 Task: Add Attachment from Trello to Card Card0000000142 in Board Board0000000036 in Workspace WS0000000012 in Trello. Add Cover Blue to Card Card0000000142 in Board Board0000000036 in Workspace WS0000000012 in Trello. Add "Copy Card To …" Button titled Button0000000142 to "bottom" of the list "To Do" to Card Card0000000142 in Board Board0000000036 in Workspace WS0000000012 in Trello. Add Description DS0000000142 to Card Card0000000142 in Board Board0000000036 in Workspace WS0000000012 in Trello. Add Comment CM0000000142 to Card Card0000000142 in Board Board0000000036 in Workspace WS0000000012 in Trello
Action: Mouse moved to (309, 240)
Screenshot: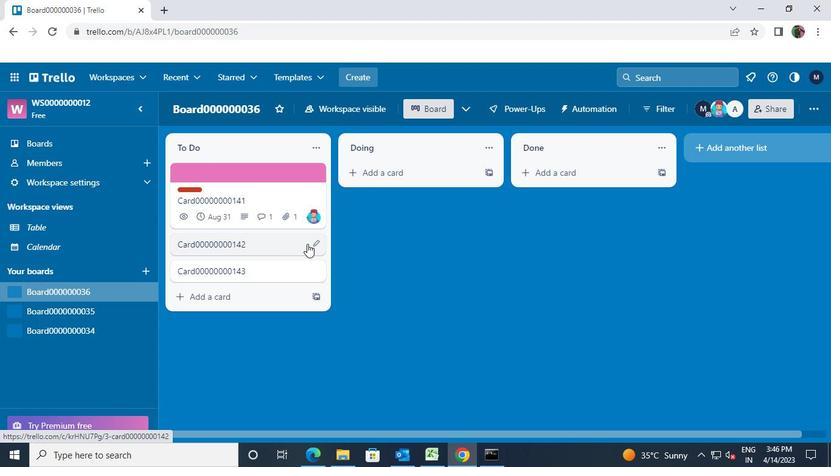 
Action: Mouse pressed left at (309, 240)
Screenshot: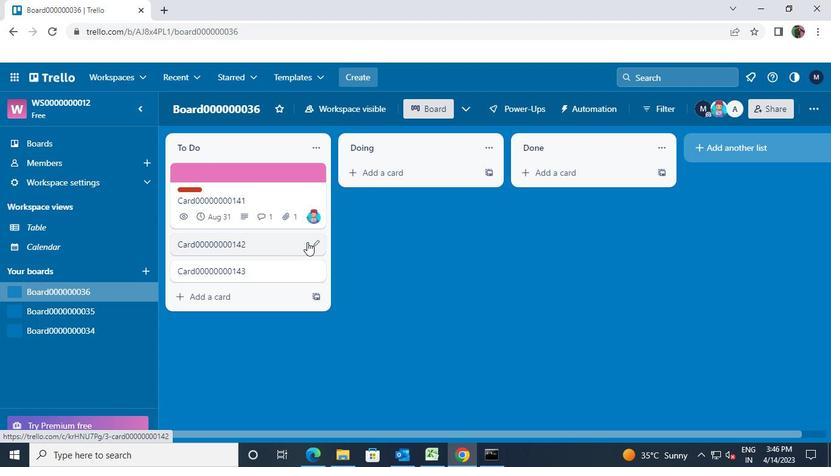 
Action: Mouse moved to (346, 239)
Screenshot: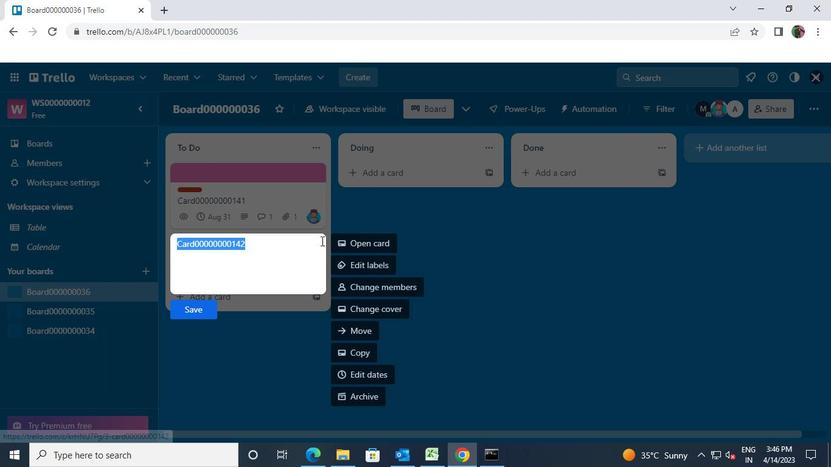 
Action: Mouse pressed left at (346, 239)
Screenshot: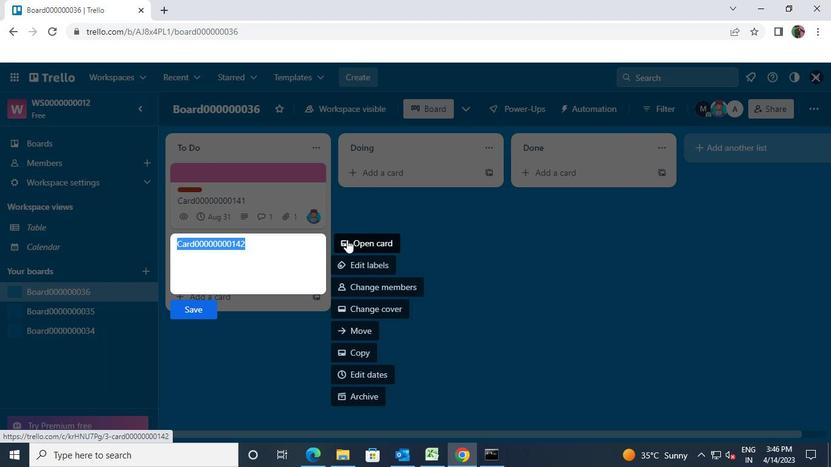 
Action: Mouse moved to (551, 272)
Screenshot: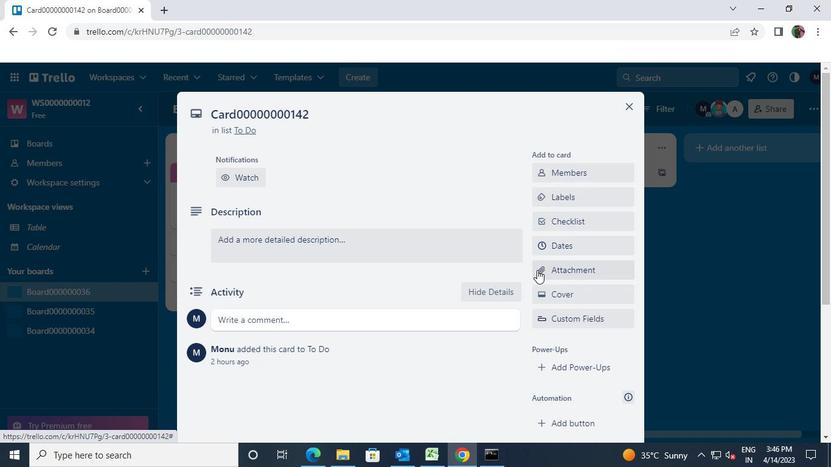 
Action: Mouse pressed left at (551, 272)
Screenshot: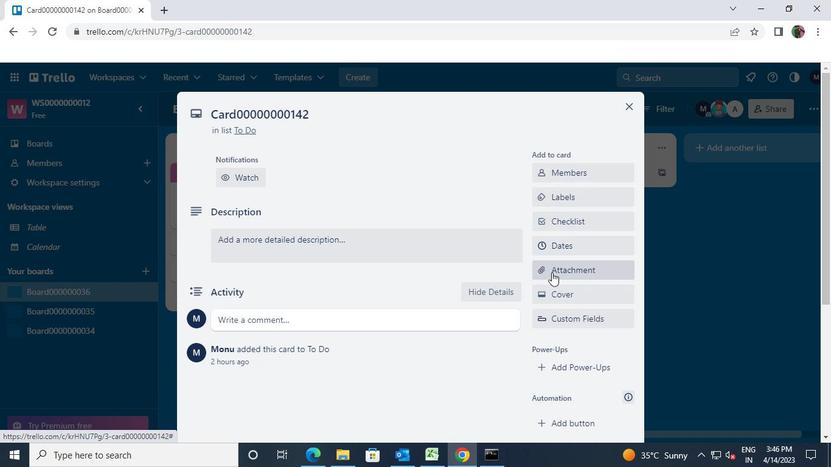
Action: Mouse moved to (564, 127)
Screenshot: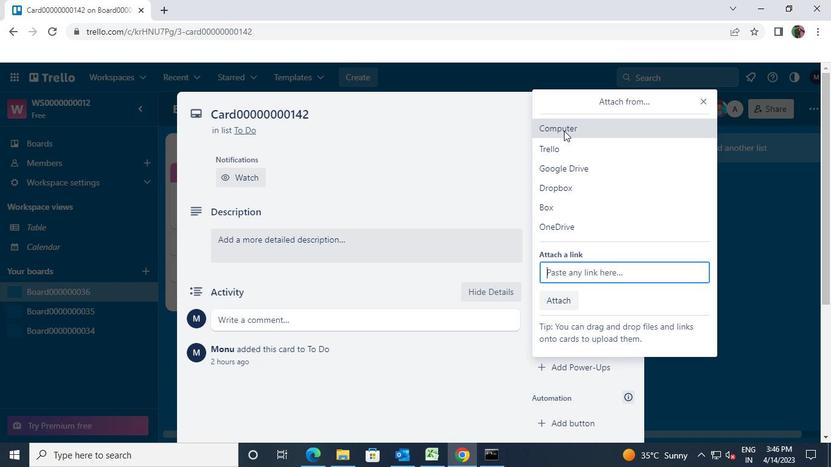 
Action: Mouse pressed left at (564, 127)
Screenshot: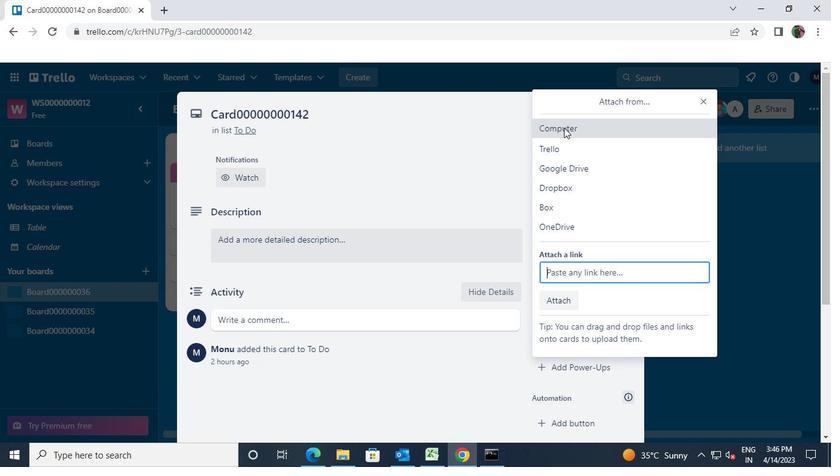 
Action: Mouse moved to (228, 114)
Screenshot: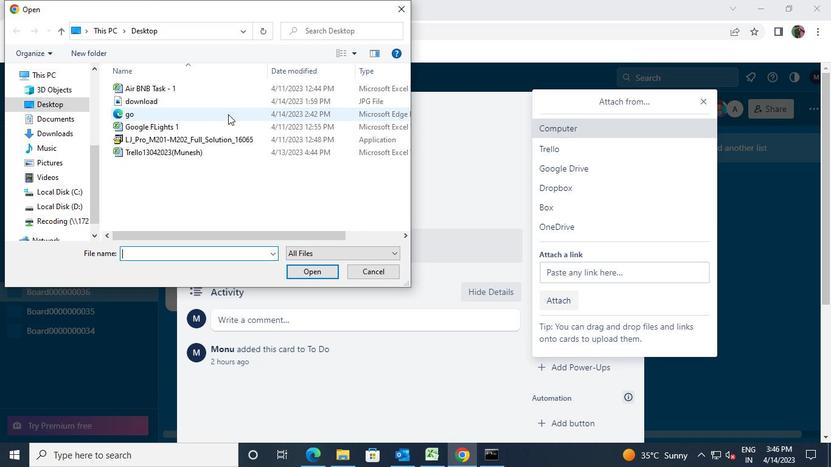 
Action: Mouse pressed left at (228, 114)
Screenshot: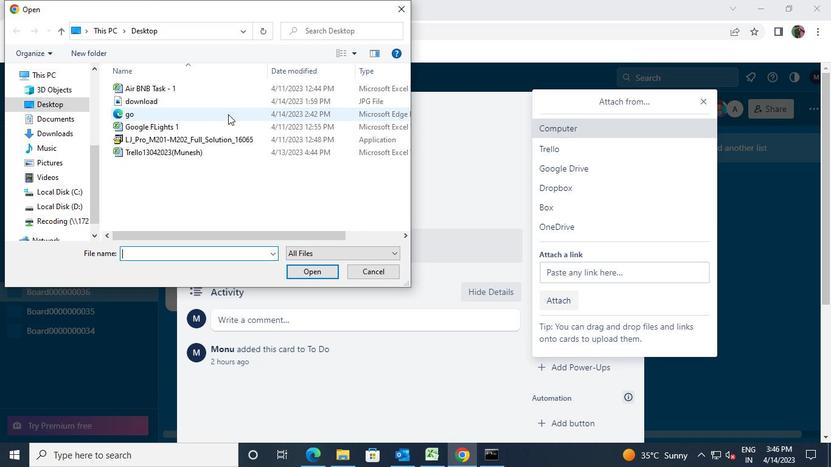 
Action: Mouse moved to (318, 268)
Screenshot: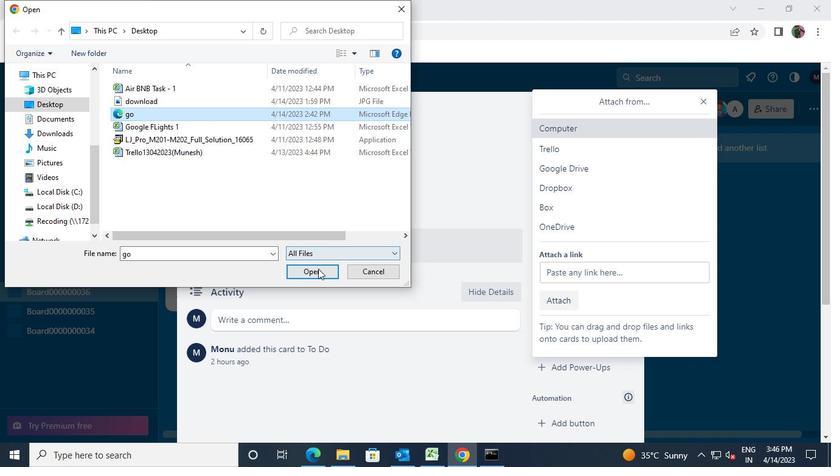 
Action: Mouse pressed left at (318, 268)
Screenshot: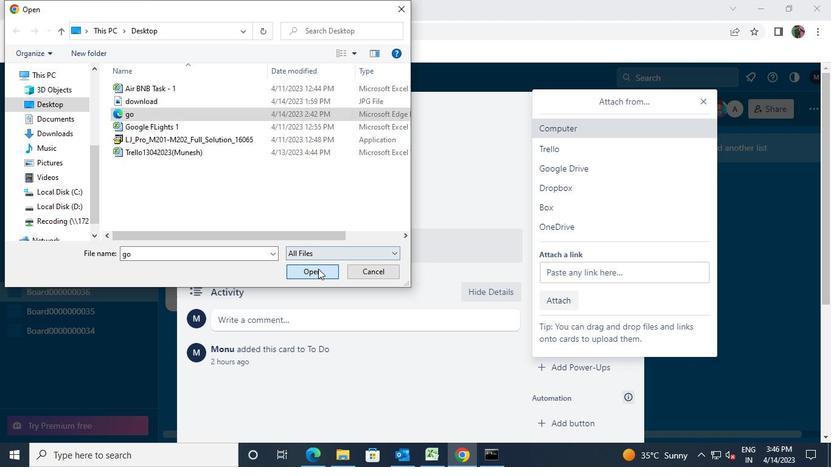 
Action: Mouse moved to (625, 102)
Screenshot: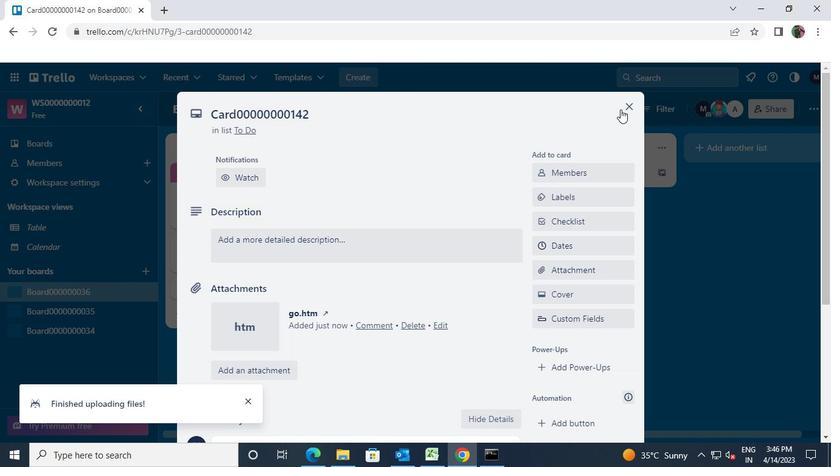 
Action: Mouse pressed left at (625, 102)
Screenshot: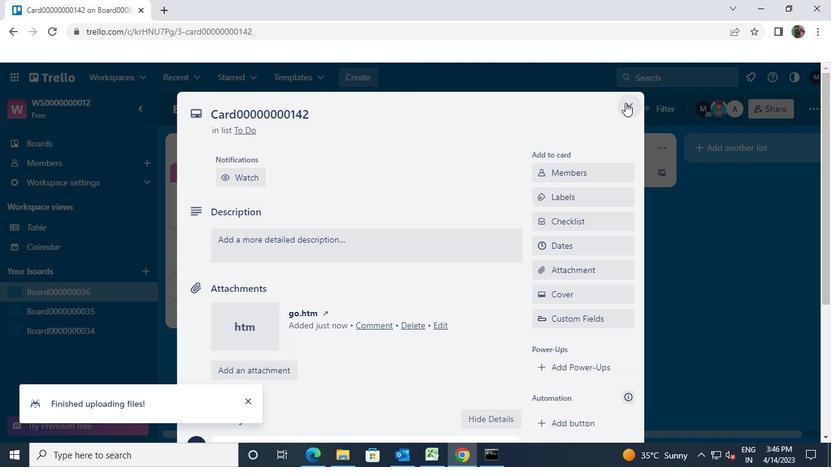 
Action: Mouse moved to (315, 241)
Screenshot: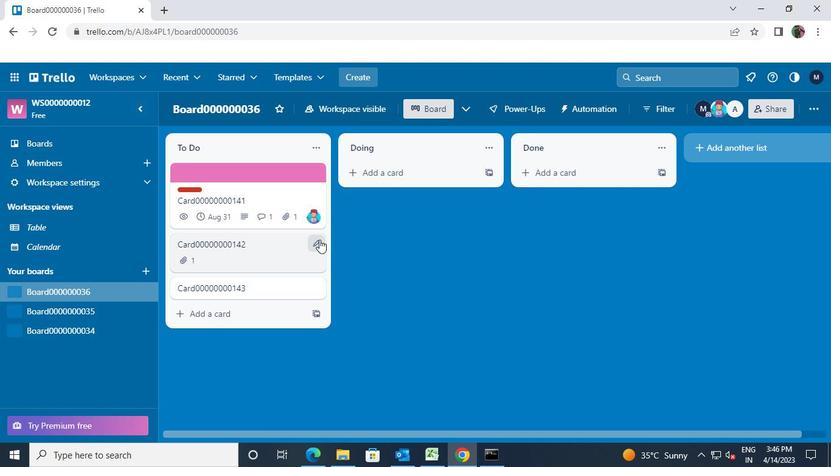 
Action: Mouse pressed left at (315, 241)
Screenshot: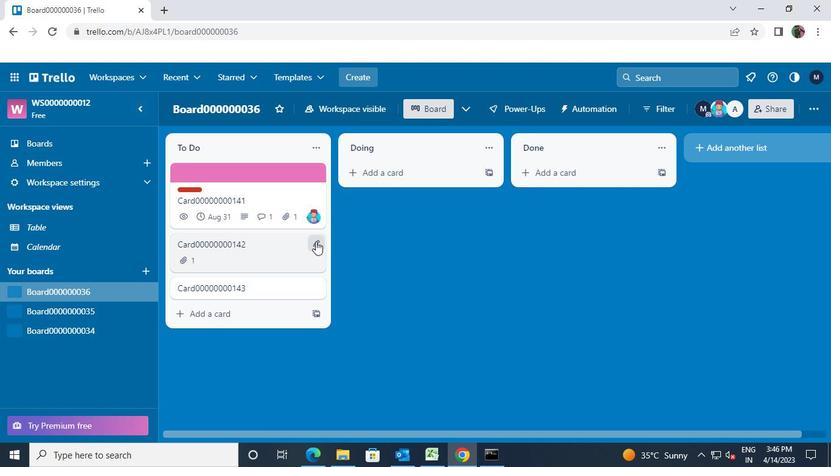 
Action: Mouse moved to (360, 303)
Screenshot: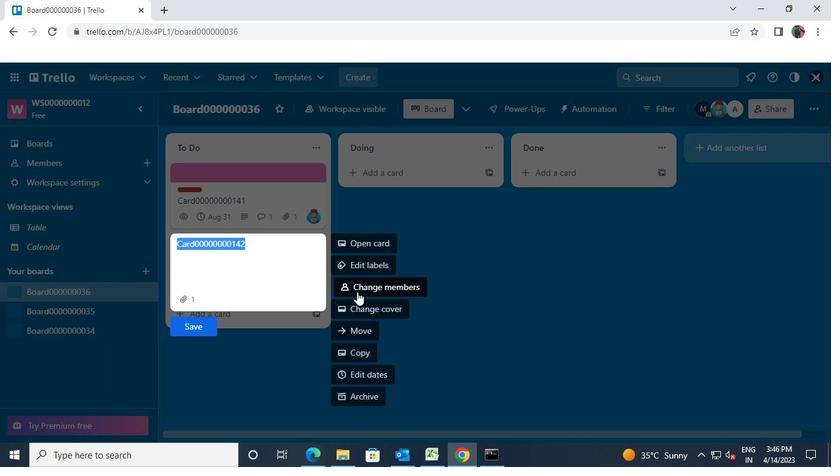 
Action: Mouse pressed left at (360, 303)
Screenshot: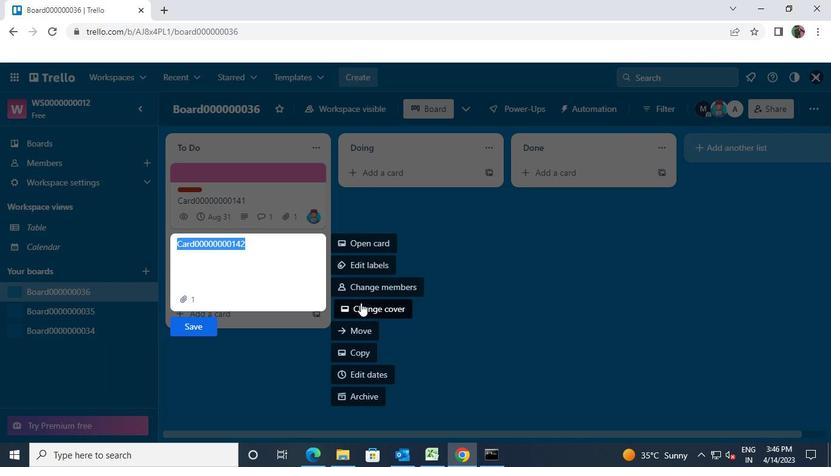 
Action: Mouse moved to (352, 228)
Screenshot: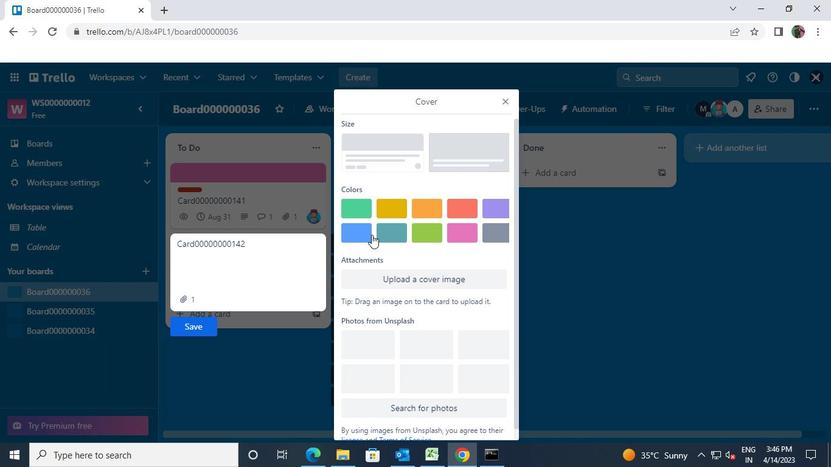 
Action: Mouse pressed left at (352, 228)
Screenshot: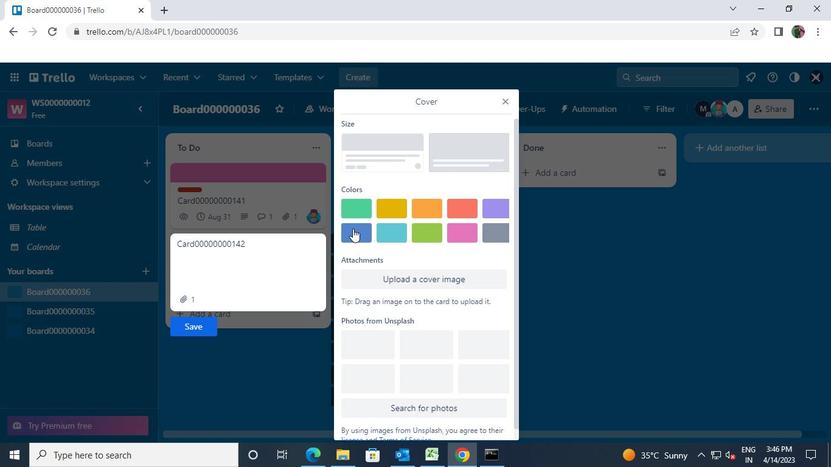 
Action: Mouse moved to (208, 343)
Screenshot: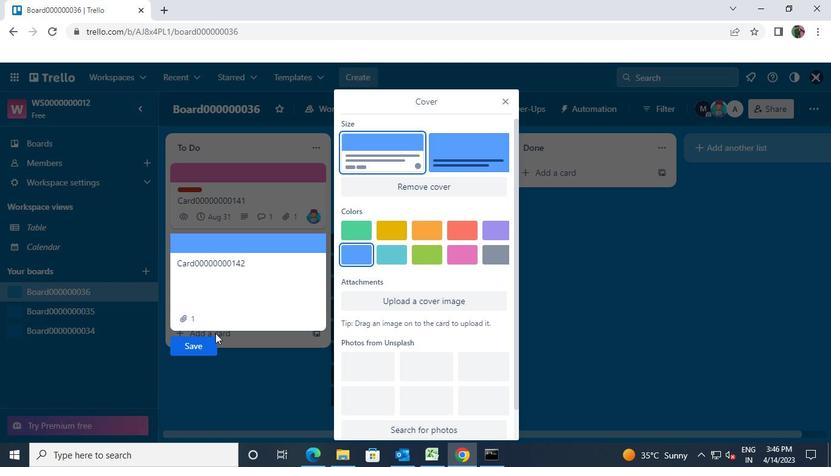 
Action: Mouse pressed left at (208, 343)
Screenshot: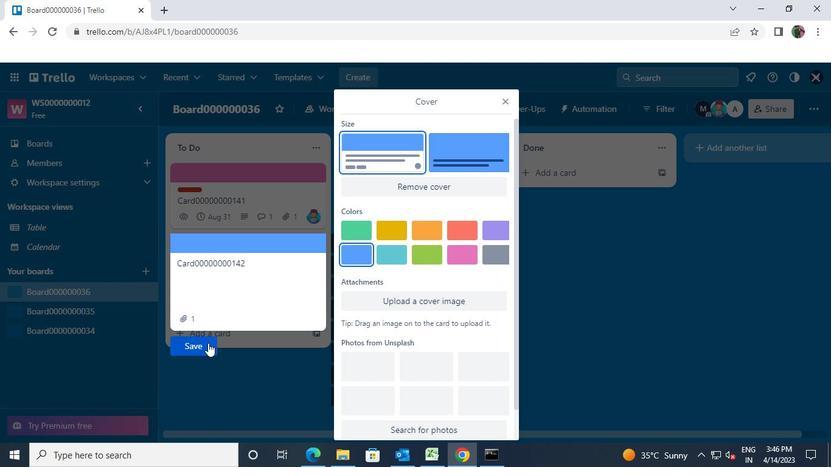 
Action: Mouse moved to (315, 245)
Screenshot: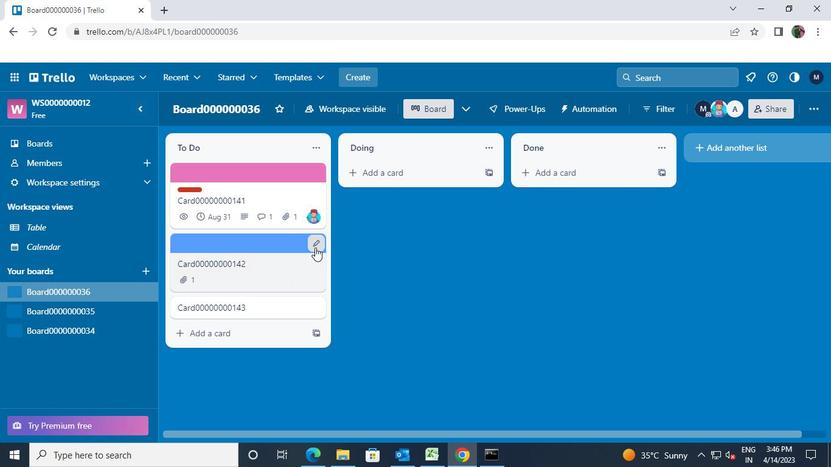 
Action: Mouse pressed left at (315, 245)
Screenshot: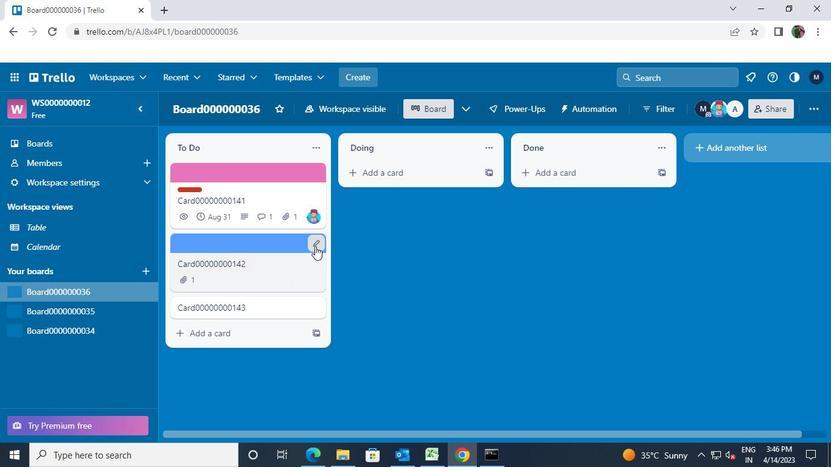 
Action: Mouse moved to (367, 239)
Screenshot: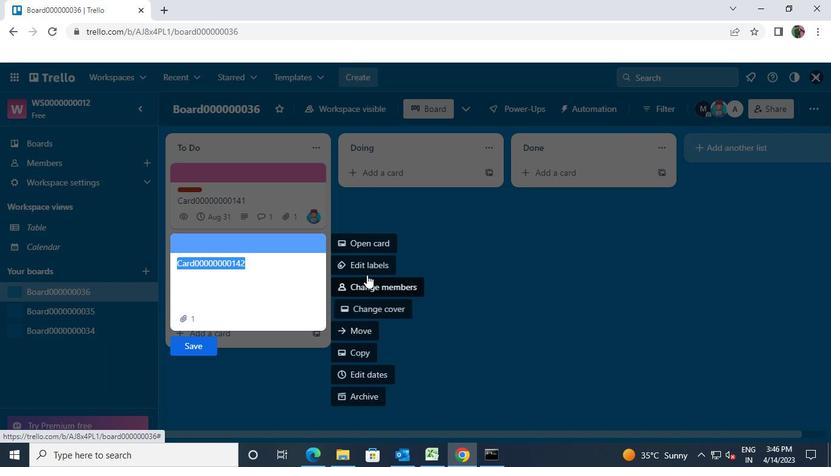 
Action: Mouse pressed left at (367, 239)
Screenshot: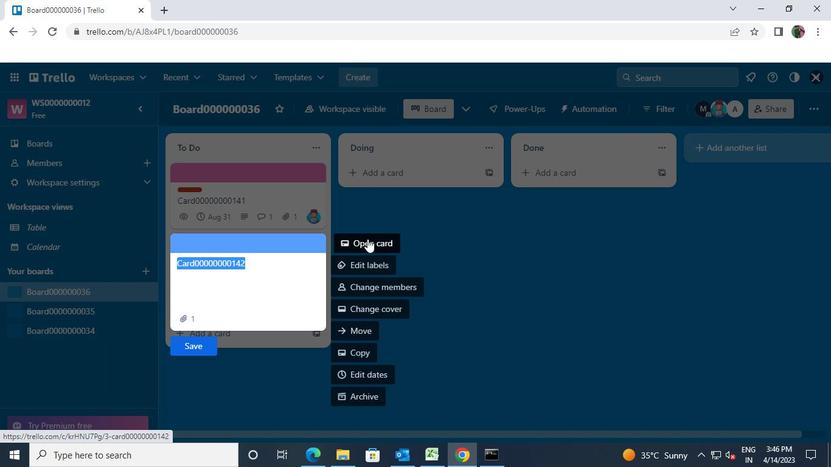 
Action: Mouse moved to (540, 321)
Screenshot: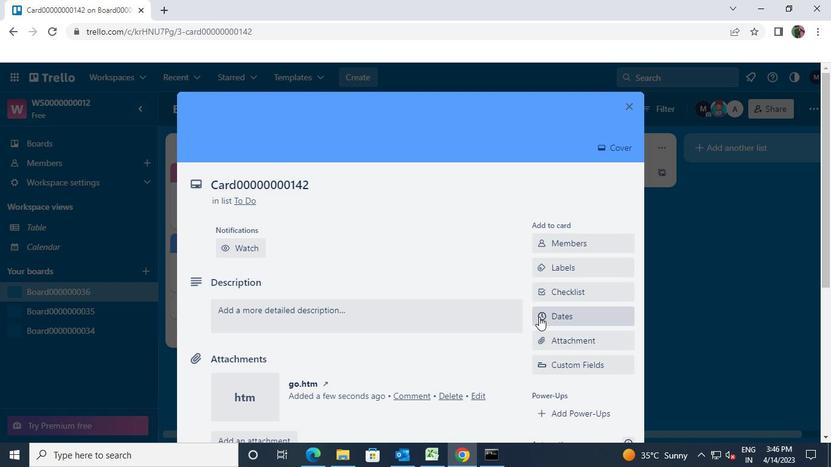 
Action: Mouse scrolled (540, 320) with delta (0, 0)
Screenshot: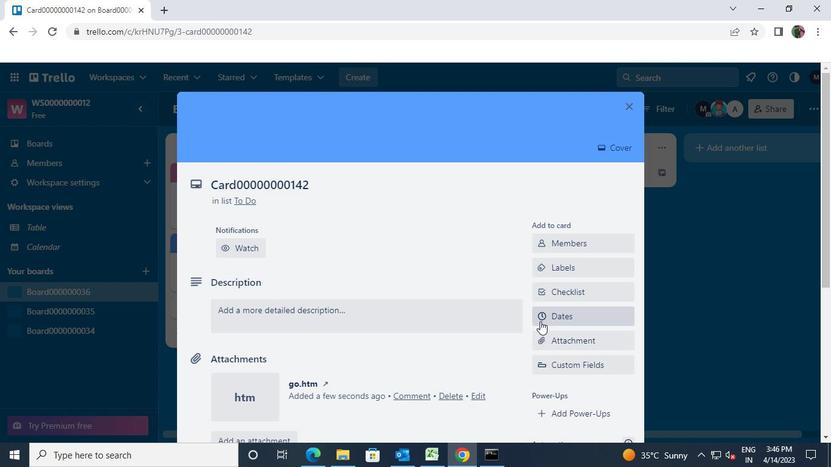 
Action: Mouse scrolled (540, 320) with delta (0, 0)
Screenshot: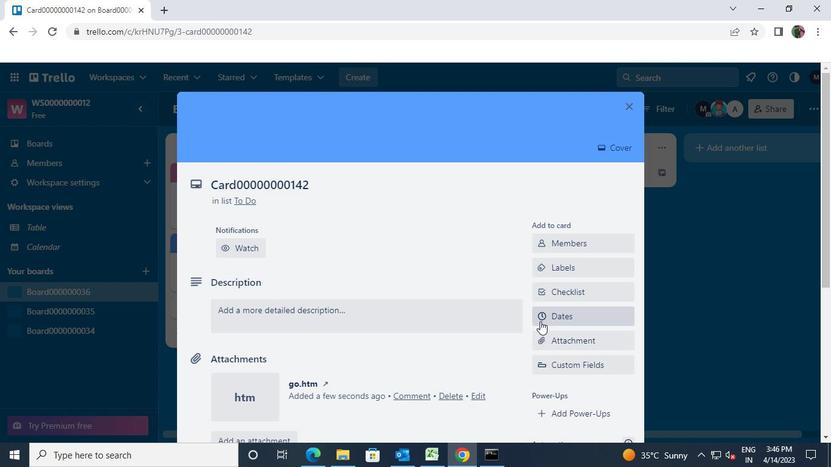 
Action: Mouse moved to (548, 344)
Screenshot: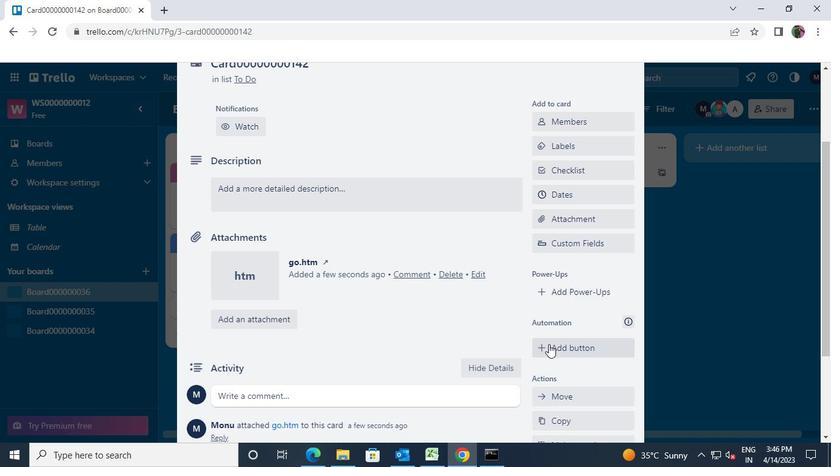 
Action: Mouse pressed left at (548, 344)
Screenshot: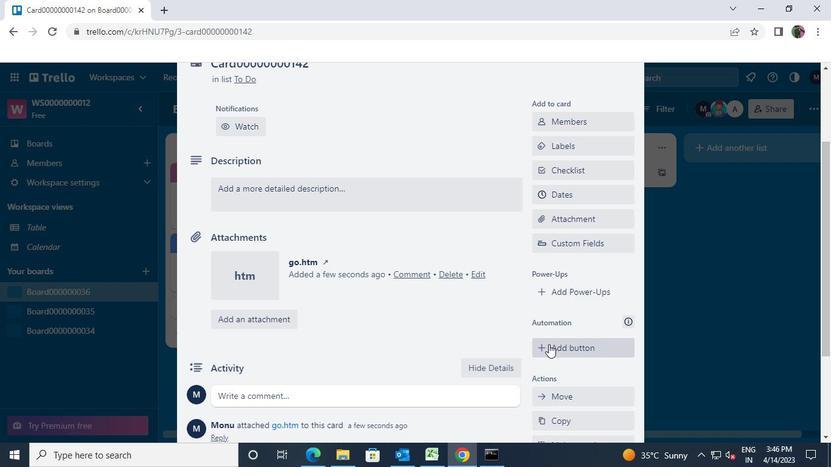 
Action: Mouse moved to (590, 158)
Screenshot: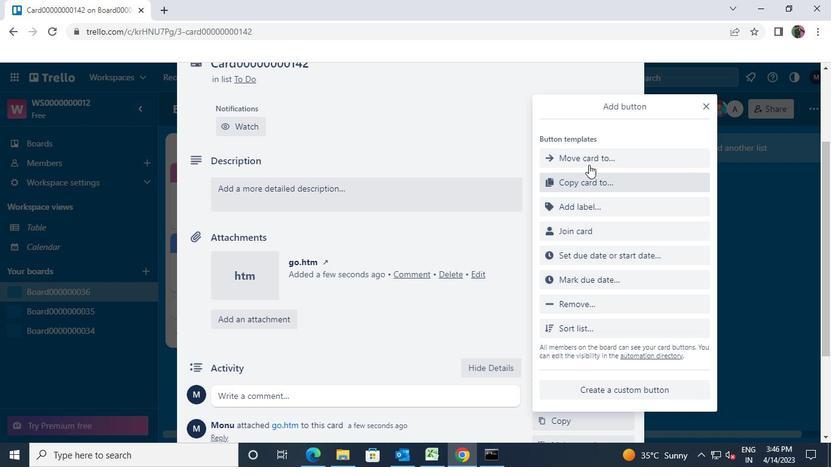 
Action: Mouse pressed left at (590, 158)
Screenshot: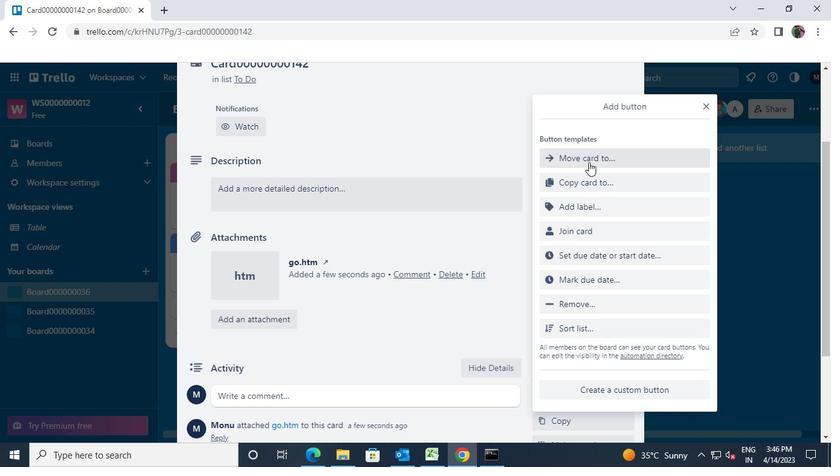 
Action: Key pressed <Key.shift>Button<<96>><<96>><<96>><<96>><<96>><<96>><<97>><<100>><<98>>
Screenshot: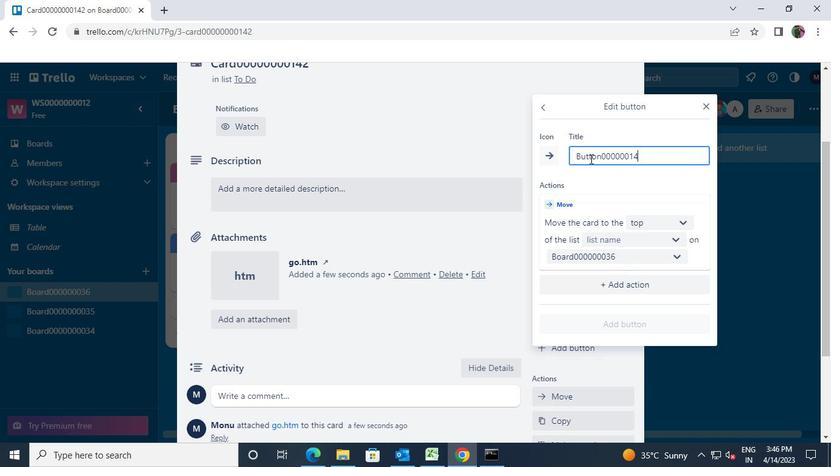 
Action: Mouse moved to (682, 223)
Screenshot: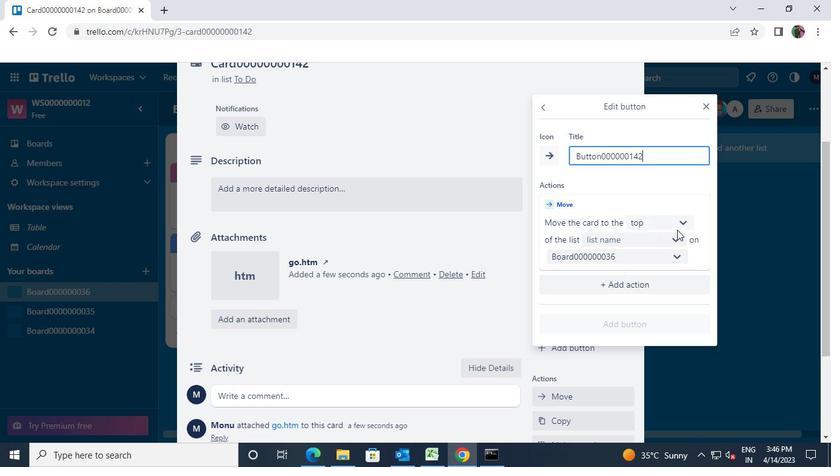 
Action: Mouse pressed left at (682, 223)
Screenshot: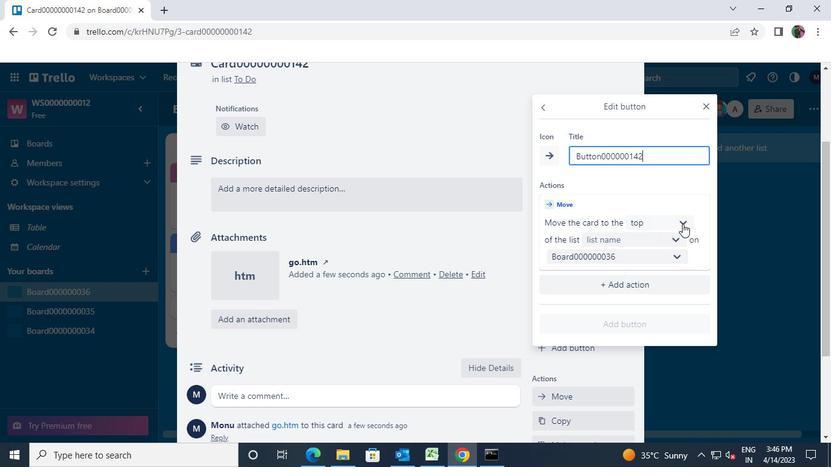 
Action: Mouse moved to (662, 245)
Screenshot: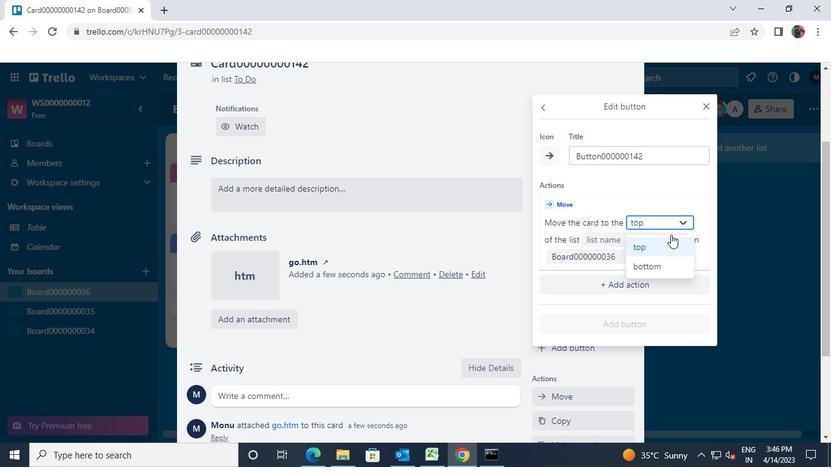 
Action: Mouse pressed left at (662, 245)
Screenshot: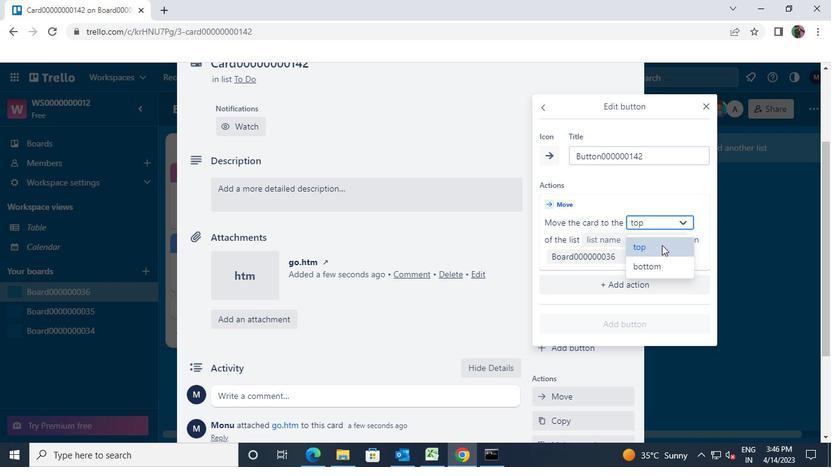 
Action: Mouse moved to (673, 238)
Screenshot: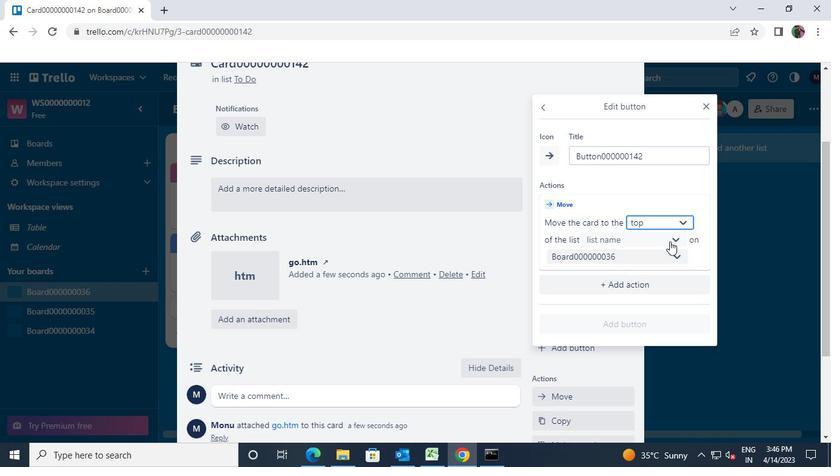 
Action: Mouse pressed left at (673, 238)
Screenshot: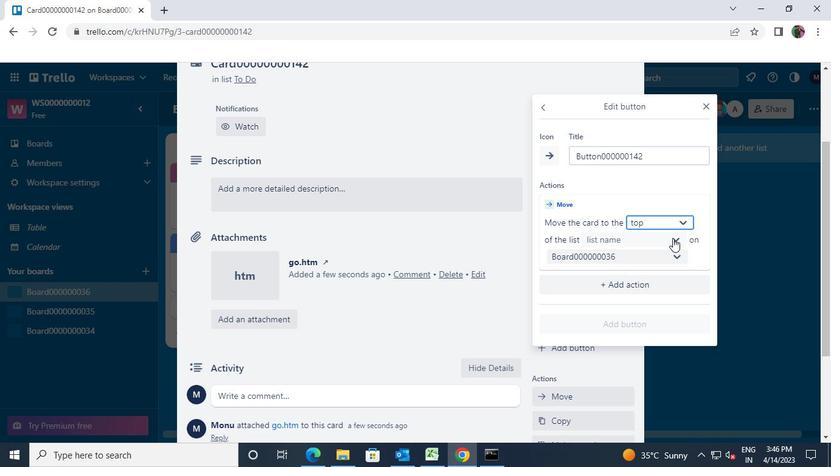 
Action: Mouse moved to (648, 255)
Screenshot: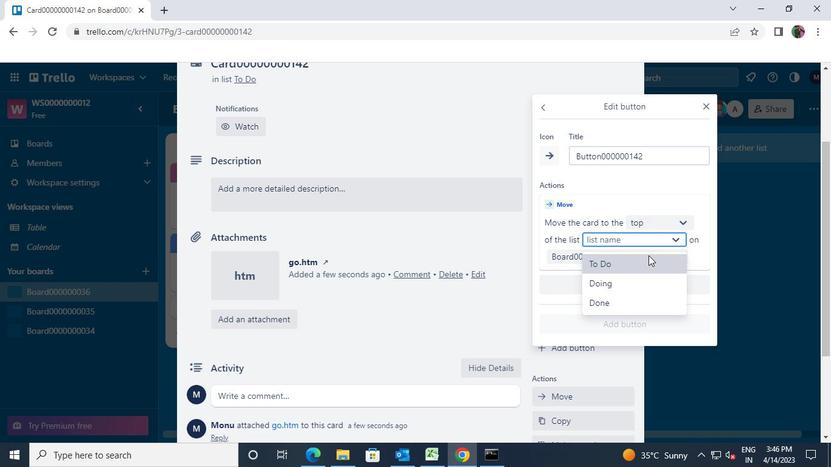 
Action: Mouse pressed left at (648, 255)
Screenshot: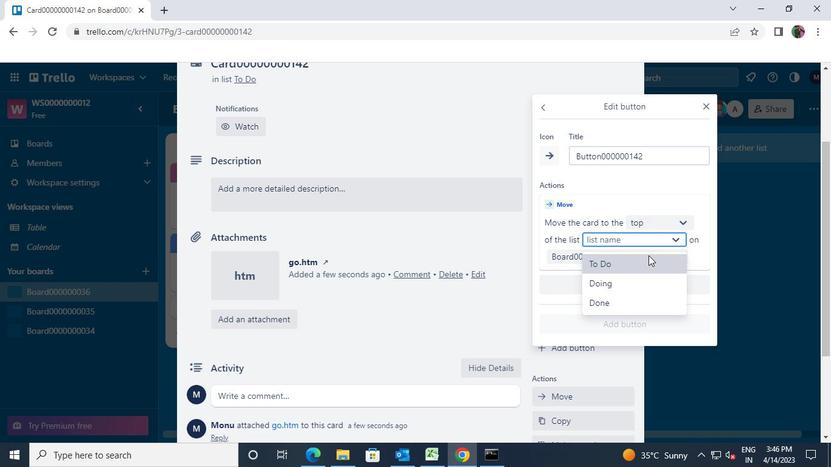 
Action: Mouse moved to (671, 254)
Screenshot: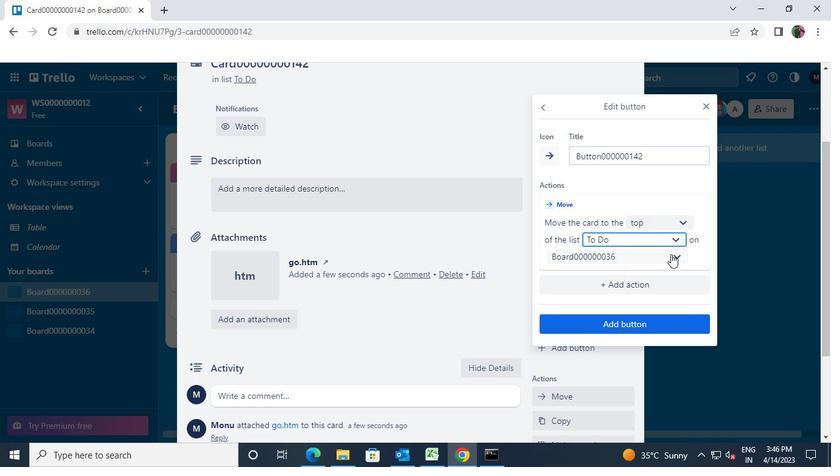 
Action: Mouse pressed left at (671, 254)
Screenshot: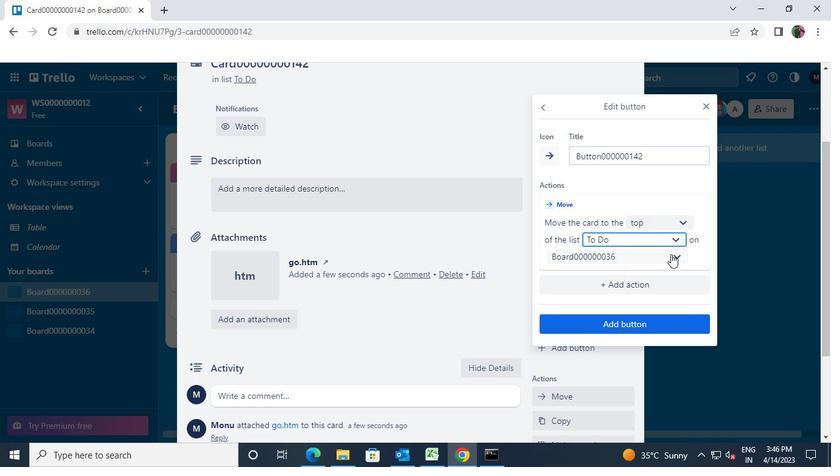 
Action: Mouse moved to (636, 307)
Screenshot: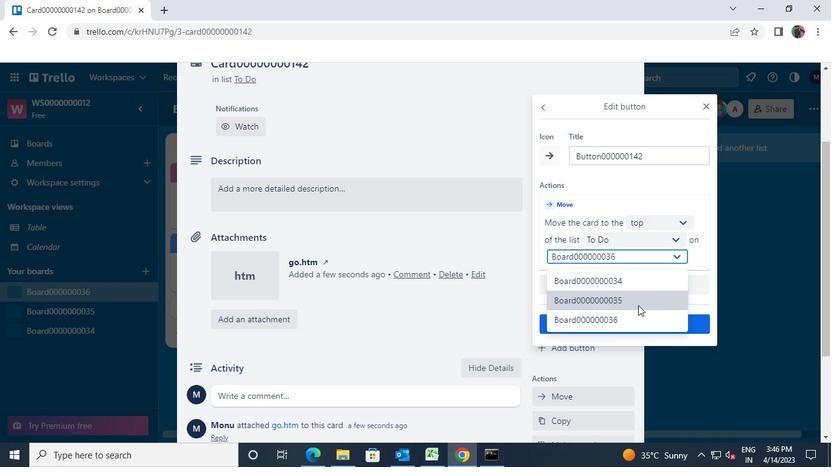 
Action: Mouse pressed left at (636, 307)
Screenshot: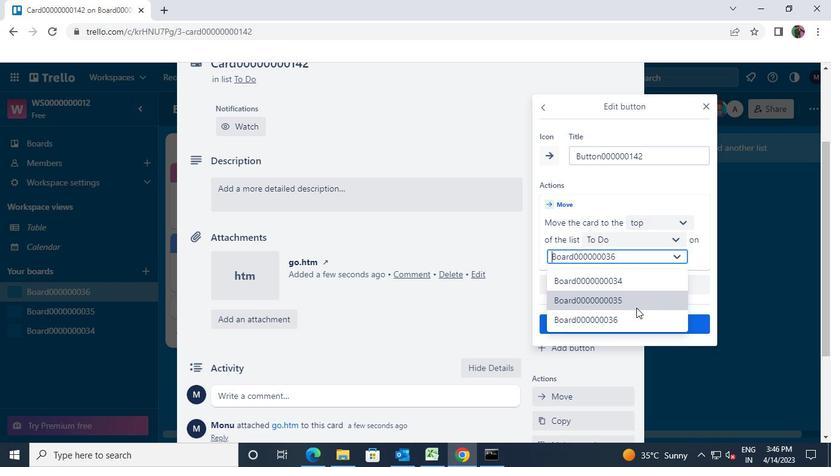 
Action: Mouse moved to (636, 287)
Screenshot: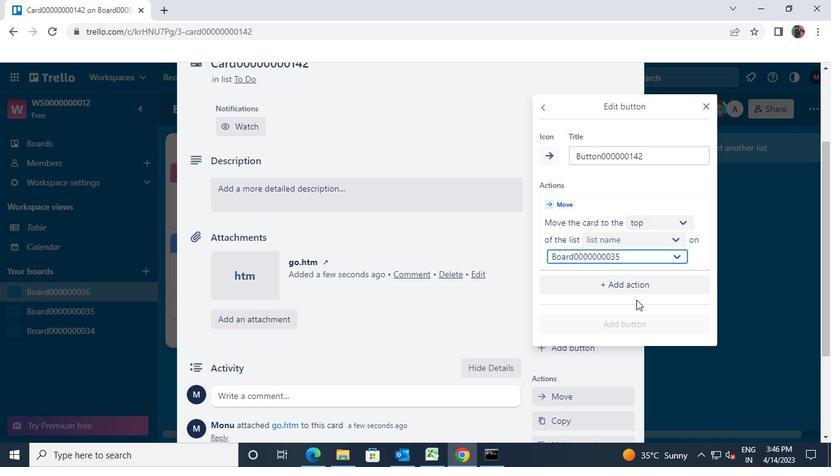 
Action: Mouse pressed left at (636, 287)
Screenshot: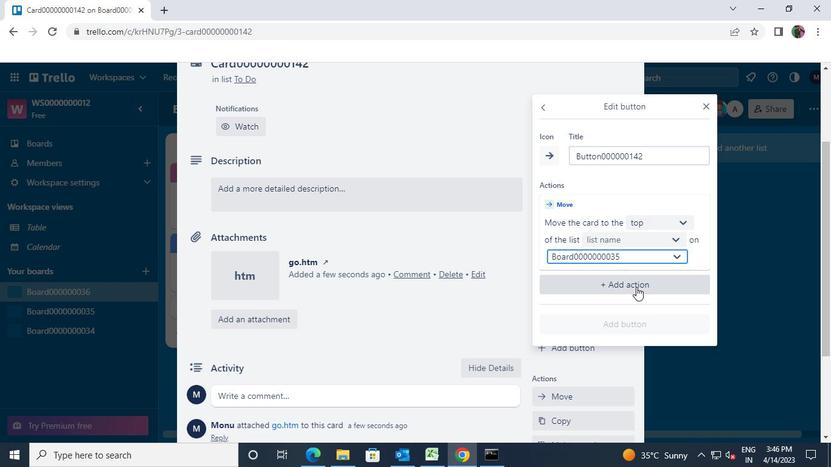 
Action: Mouse moved to (704, 107)
Screenshot: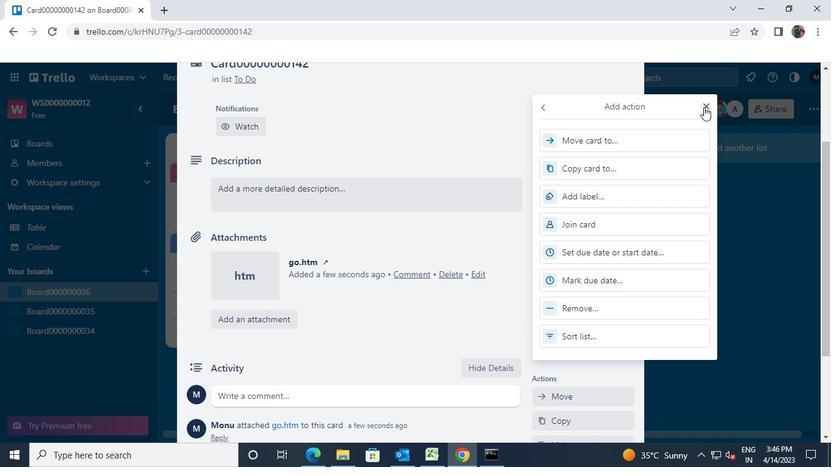 
Action: Mouse pressed left at (704, 107)
Screenshot: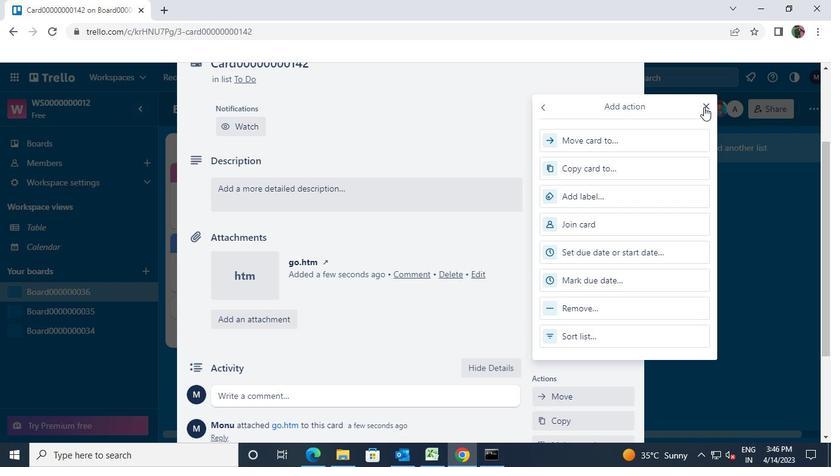 
Action: Mouse moved to (569, 192)
Screenshot: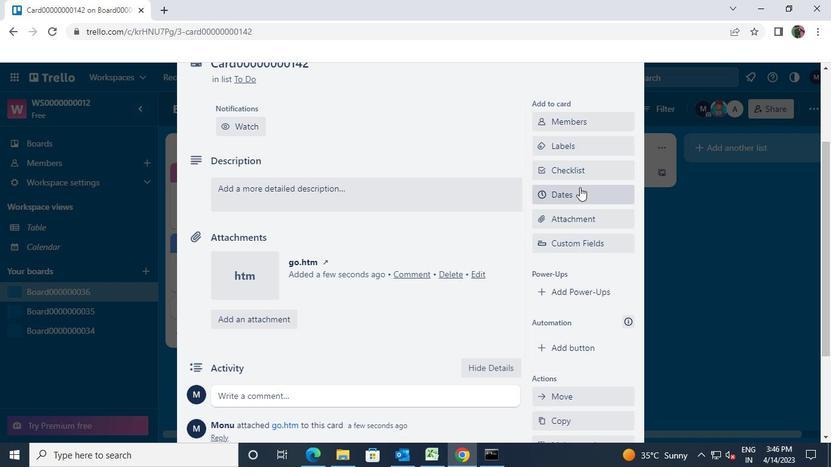 
Action: Mouse scrolled (569, 192) with delta (0, 0)
Screenshot: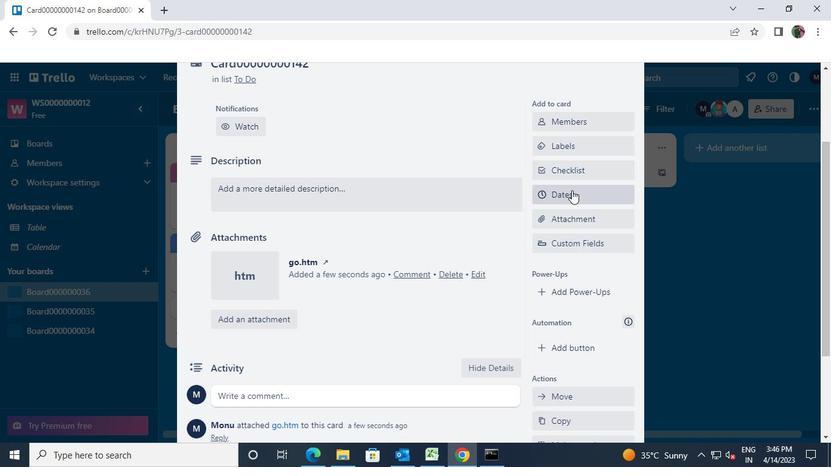 
Action: Mouse moved to (401, 260)
Screenshot: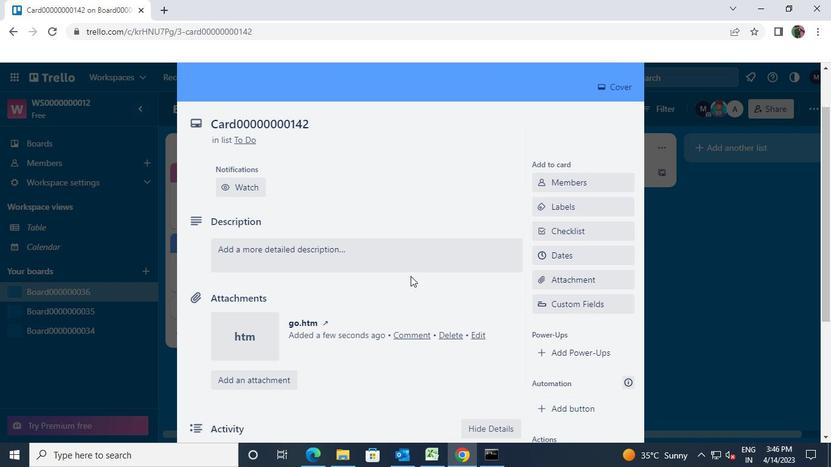 
Action: Mouse pressed left at (401, 260)
Screenshot: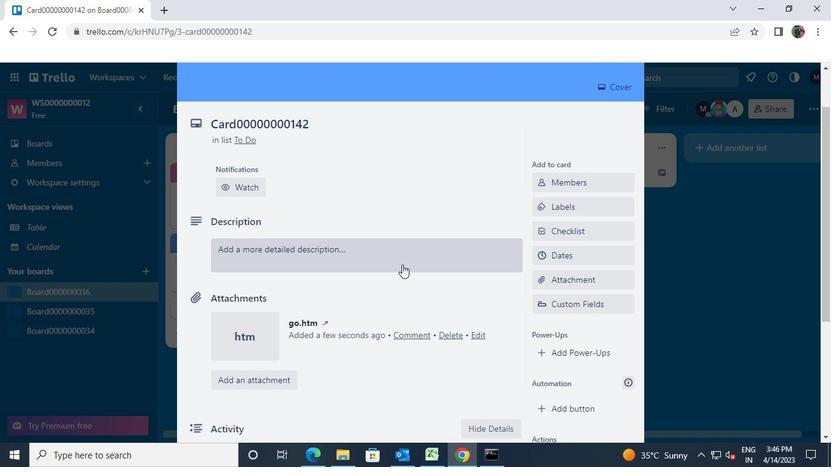 
Action: Mouse moved to (404, 256)
Screenshot: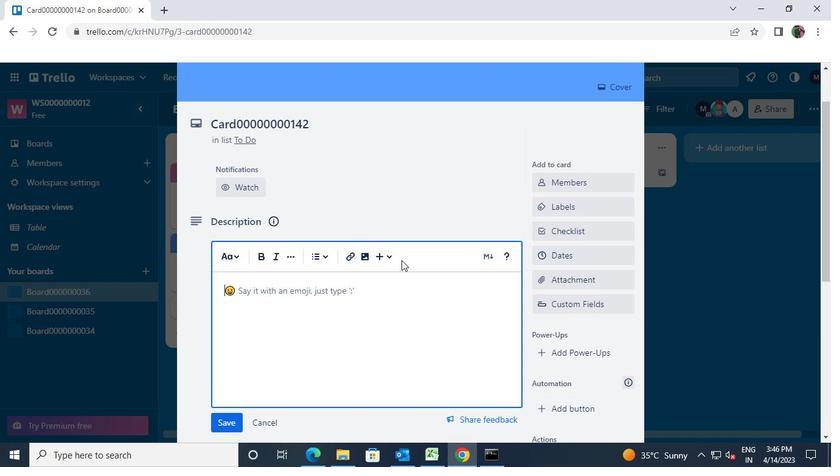 
Action: Key pressed <Key.shift>DS
Screenshot: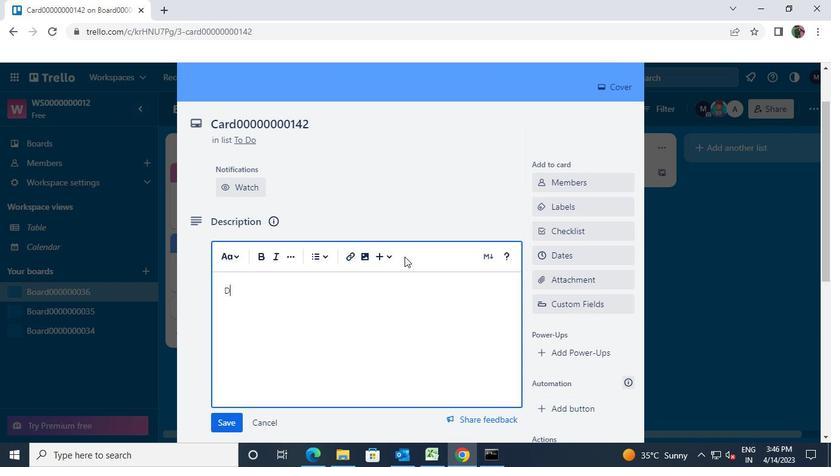 
Action: Mouse moved to (405, 256)
Screenshot: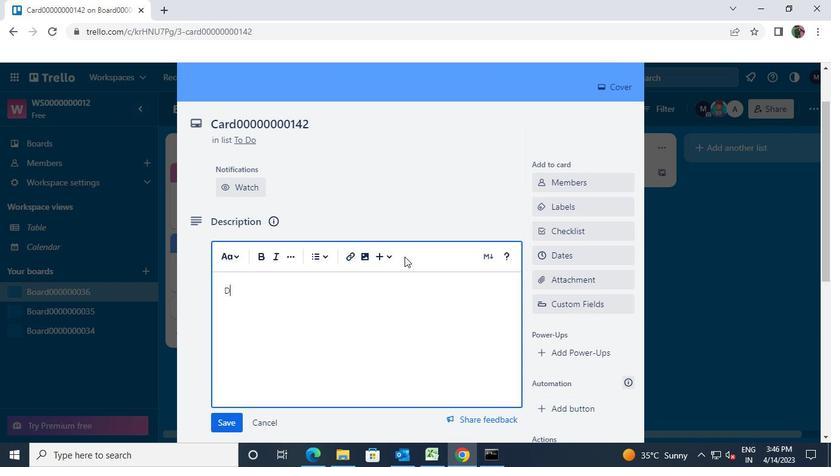 
Action: Key pressed <<96>><<96>><<96>><<96>><<96>><<96>><<96>><<96>><<97>><<98>>
Screenshot: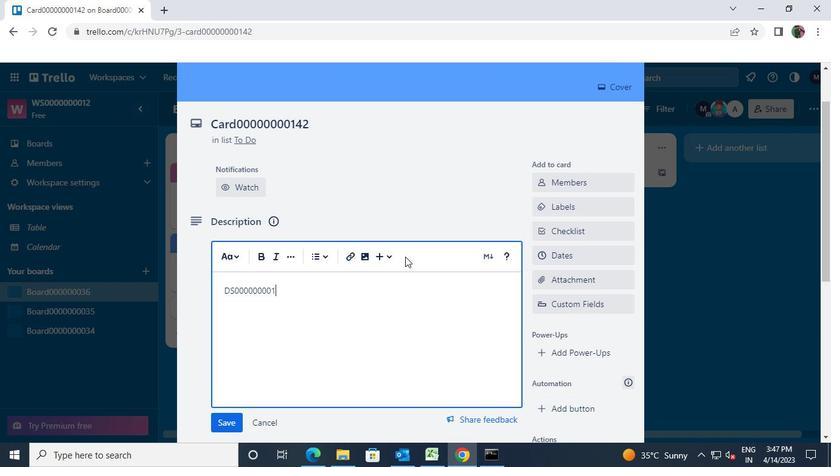 
Action: Mouse moved to (230, 424)
Screenshot: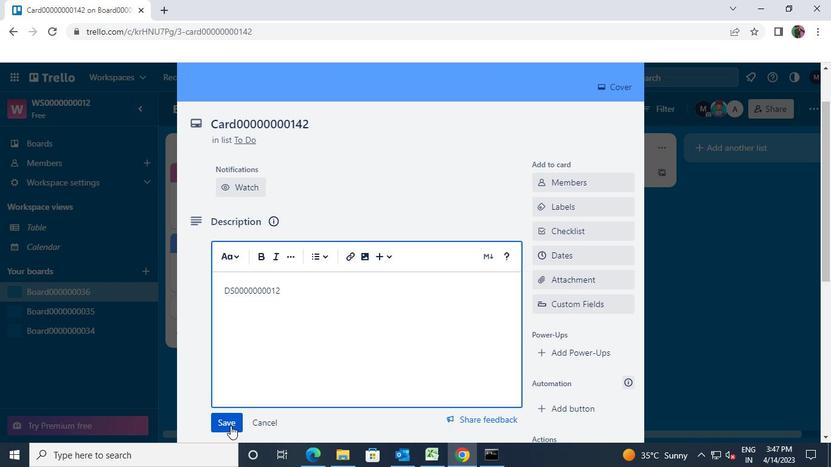 
Action: Mouse pressed left at (230, 424)
Screenshot: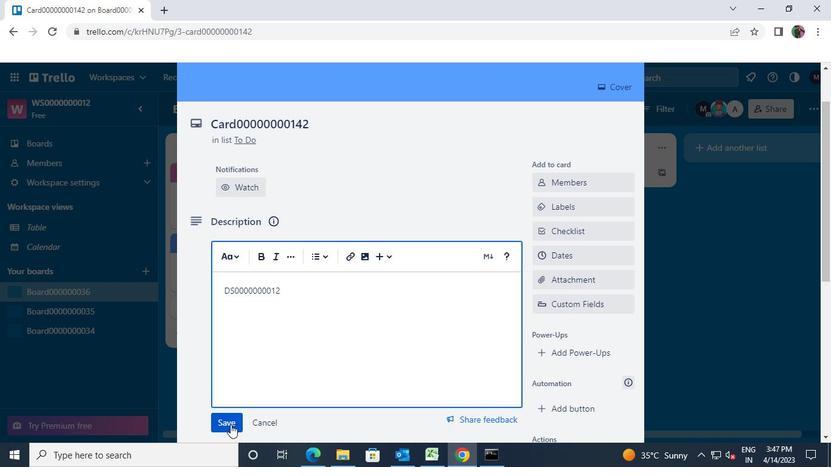 
Action: Mouse moved to (258, 398)
Screenshot: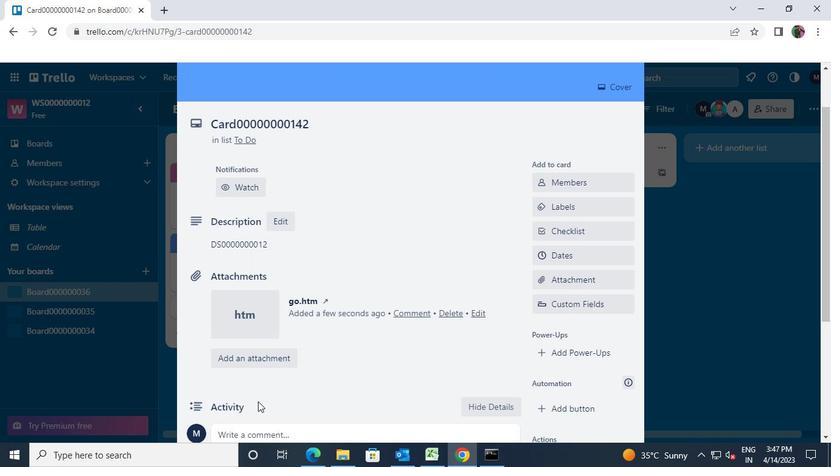 
Action: Mouse scrolled (258, 397) with delta (0, 0)
Screenshot: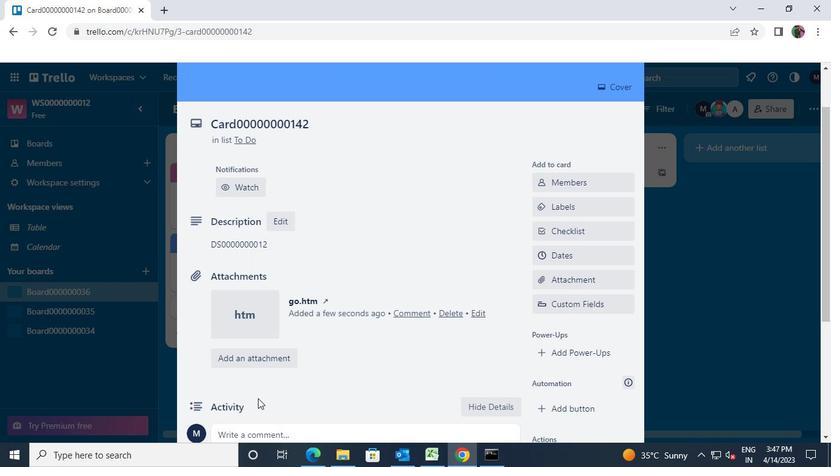 
Action: Mouse scrolled (258, 397) with delta (0, 0)
Screenshot: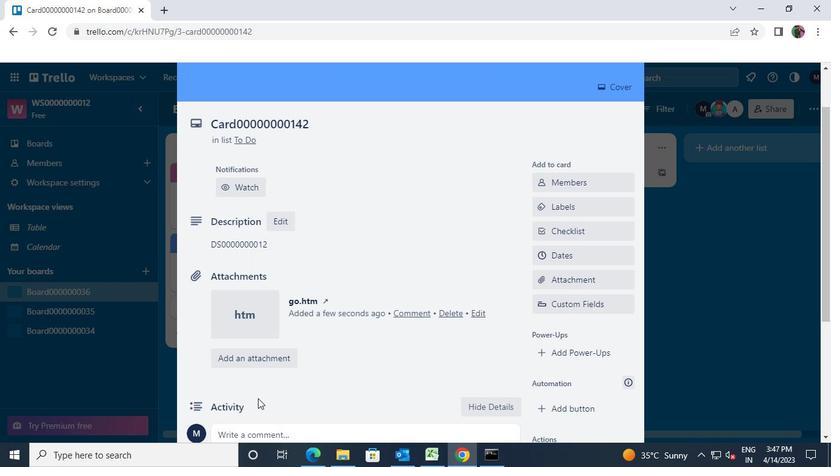 
Action: Mouse moved to (284, 318)
Screenshot: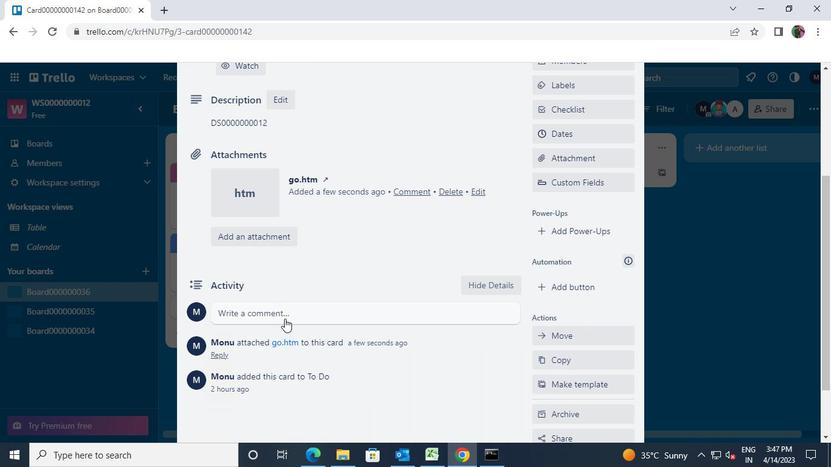 
Action: Mouse pressed left at (284, 318)
Screenshot: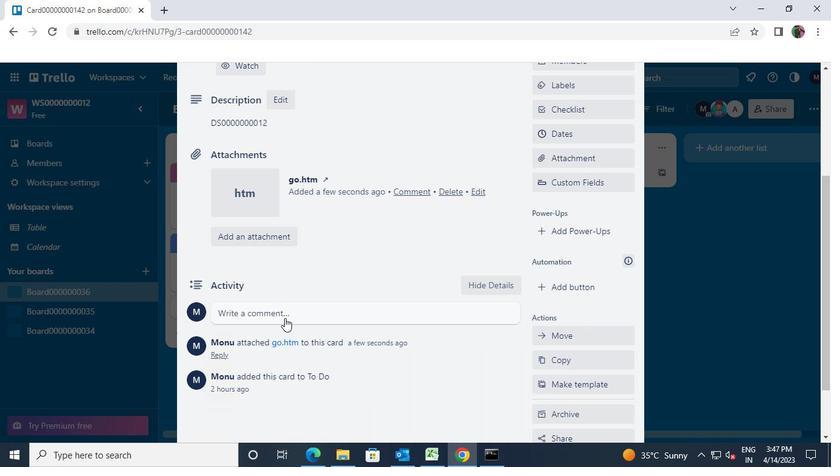 
Action: Key pressed <Key.shift>CM<<96>><<96>><<96>><<96>><<96>><<96>><<96>><<96>><<96>><<97>><<100>><<98>>
Screenshot: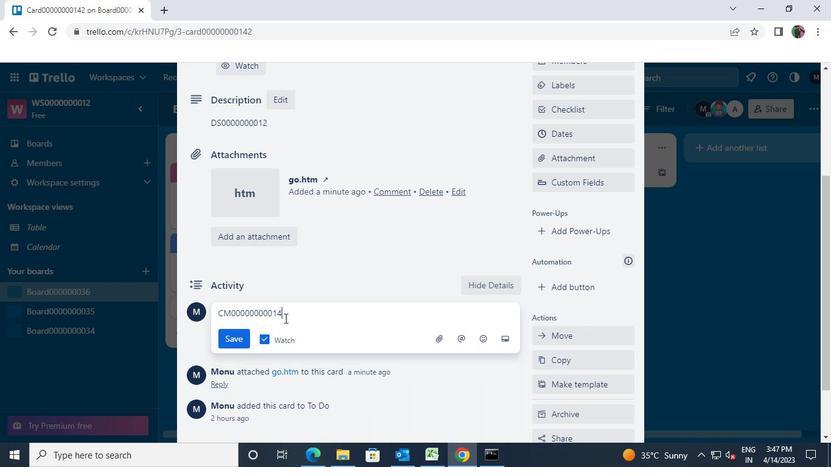 
Action: Mouse moved to (240, 339)
Screenshot: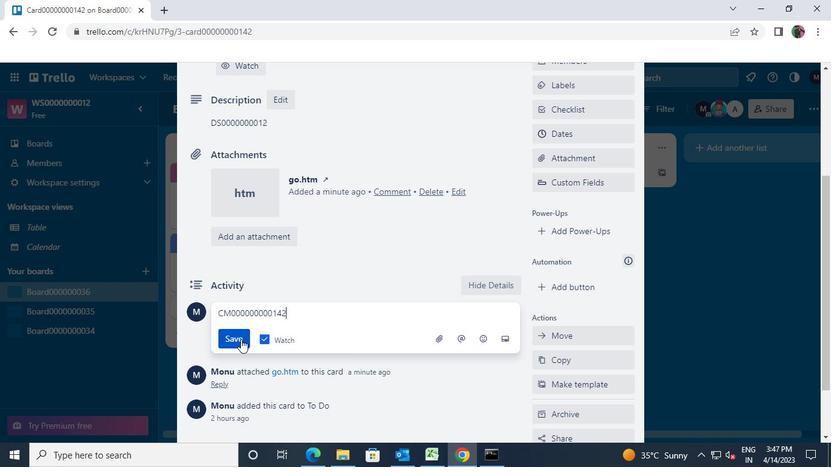 
Action: Mouse pressed left at (240, 339)
Screenshot: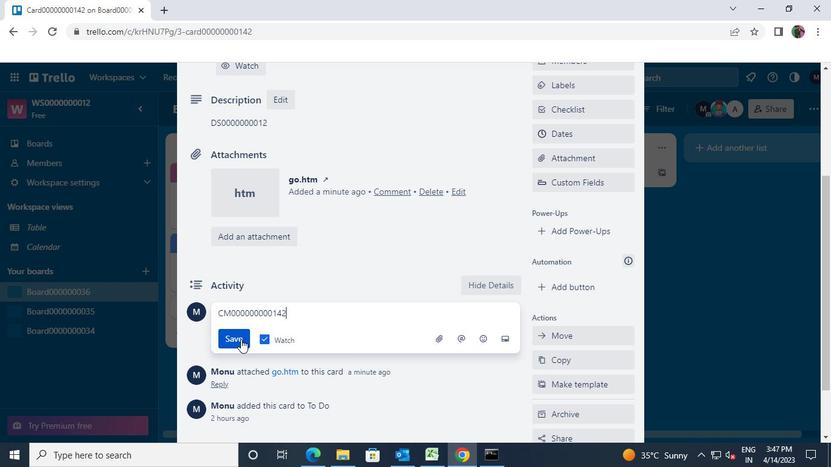 
Action: Mouse moved to (498, 332)
Screenshot: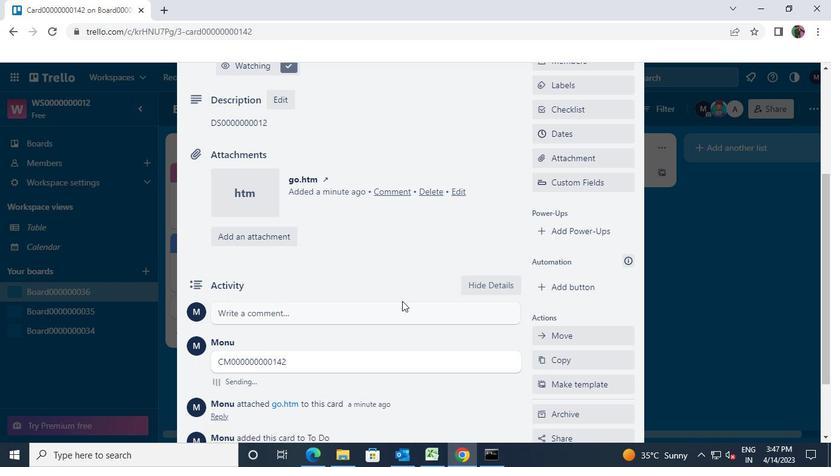 
Action: Mouse scrolled (498, 333) with delta (0, 0)
Screenshot: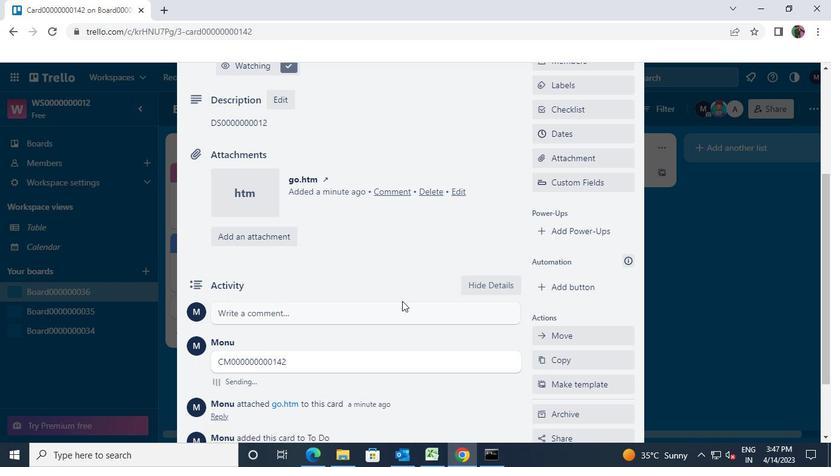 
Action: Mouse scrolled (498, 333) with delta (0, 0)
Screenshot: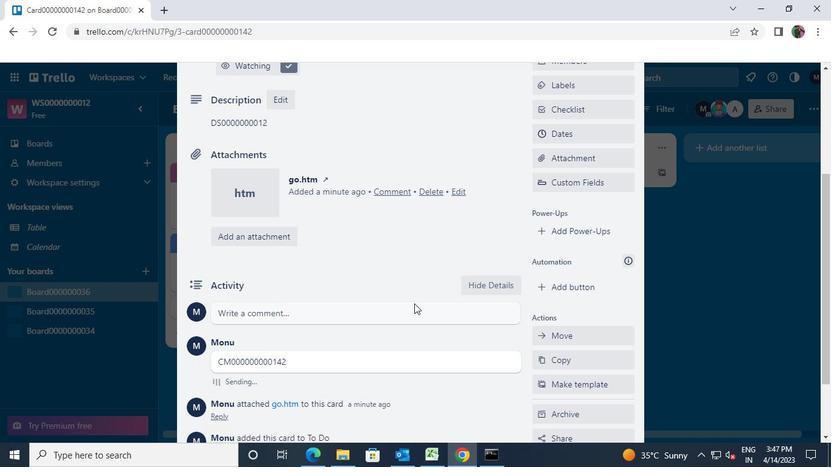 
Action: Mouse moved to (514, 315)
Screenshot: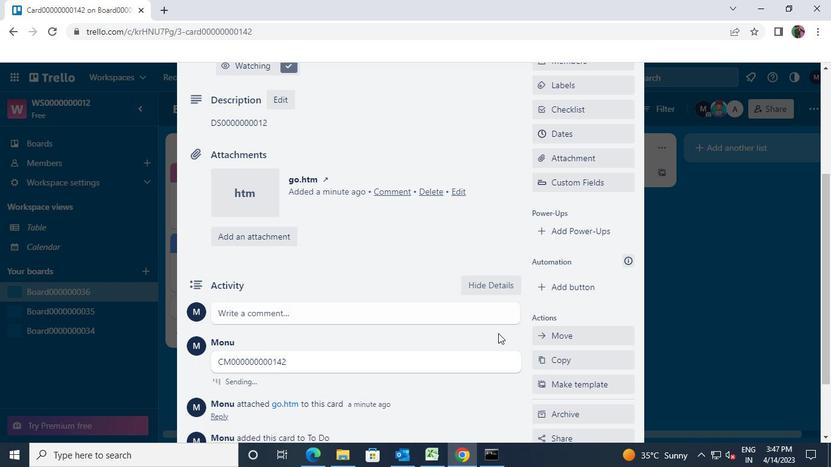 
Action: Mouse scrolled (514, 315) with delta (0, 0)
Screenshot: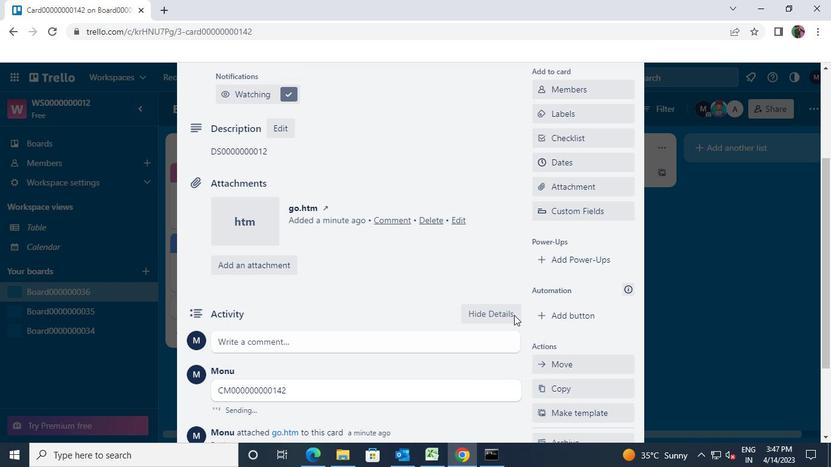 
Action: Mouse scrolled (514, 315) with delta (0, 0)
Screenshot: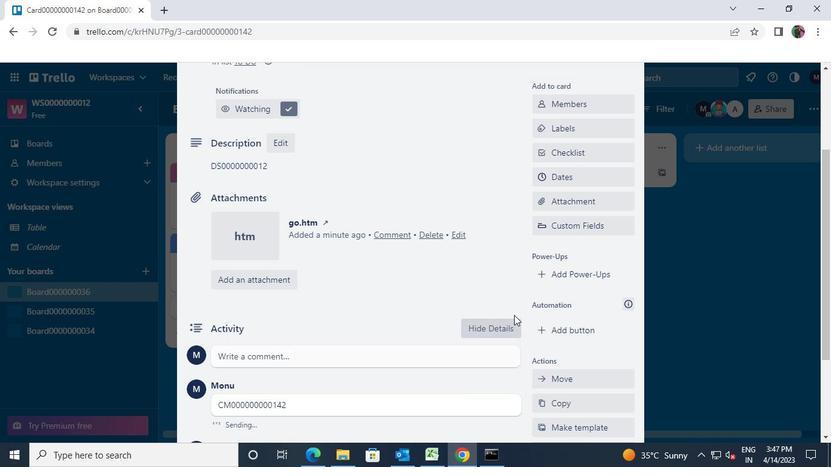 
Action: Mouse moved to (629, 107)
Screenshot: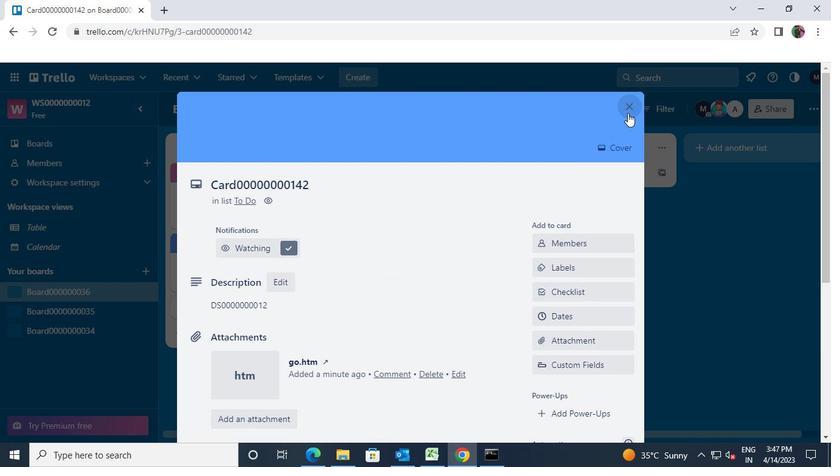 
Action: Mouse pressed left at (629, 107)
Screenshot: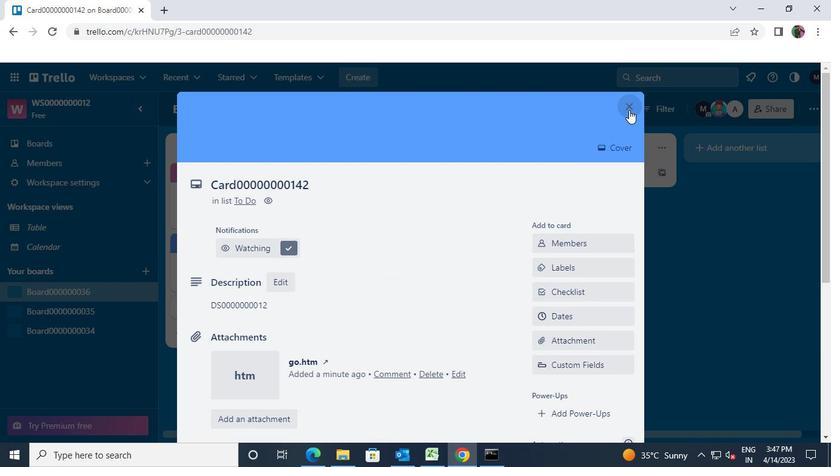 
Action: Mouse moved to (540, 369)
Screenshot: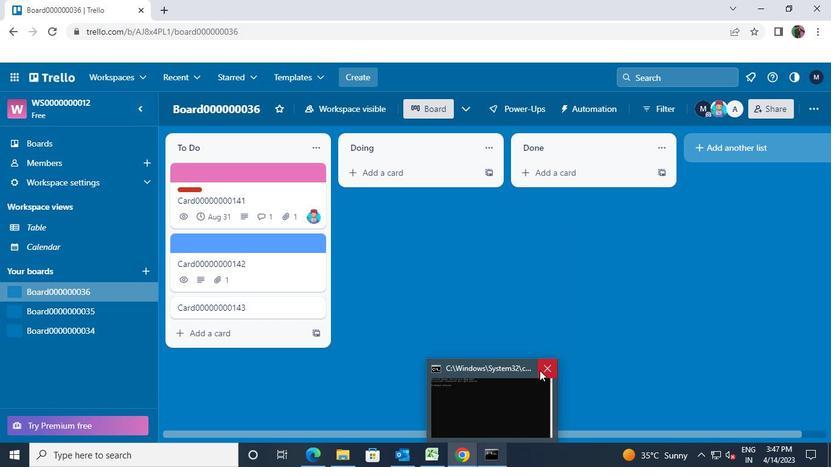 
Action: Mouse pressed left at (540, 369)
Screenshot: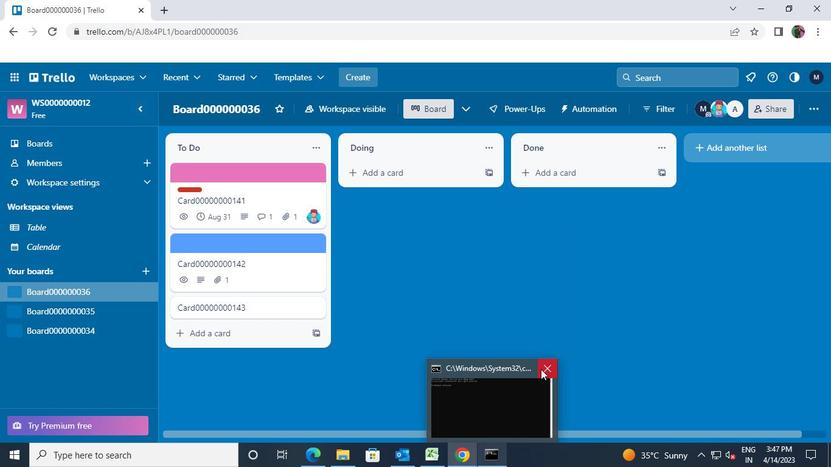 
